 Task: Name chart vertical axis title as "Rate".
Action: Mouse moved to (104, 86)
Screenshot: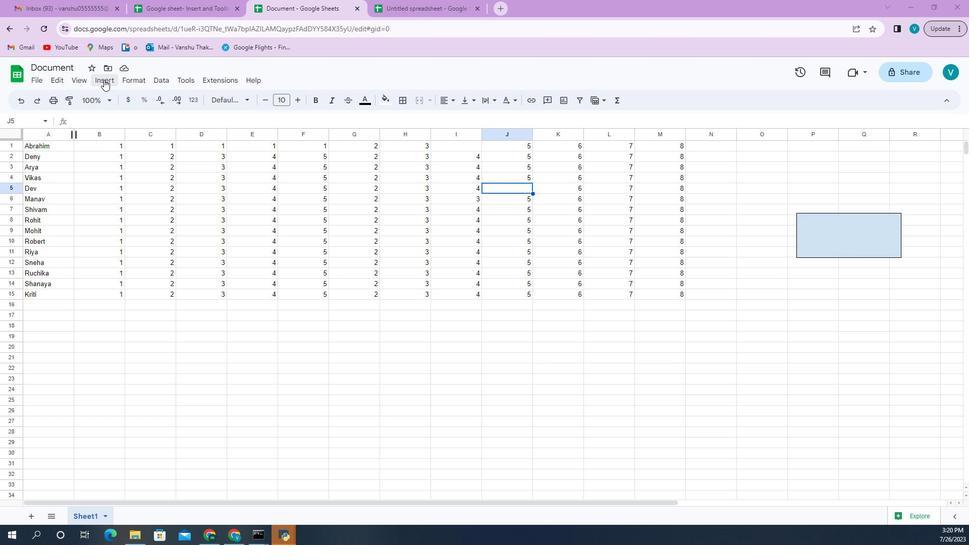 
Action: Mouse pressed left at (104, 86)
Screenshot: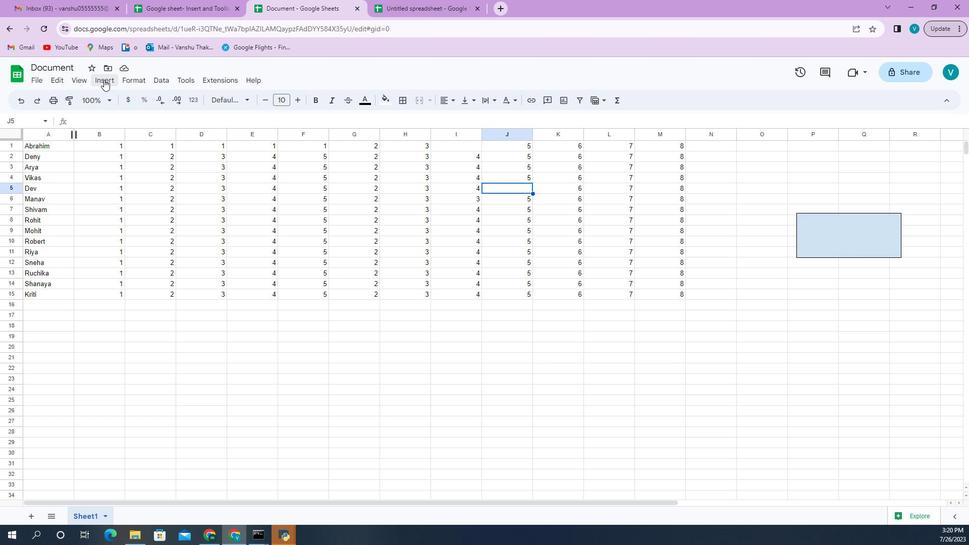
Action: Mouse moved to (111, 170)
Screenshot: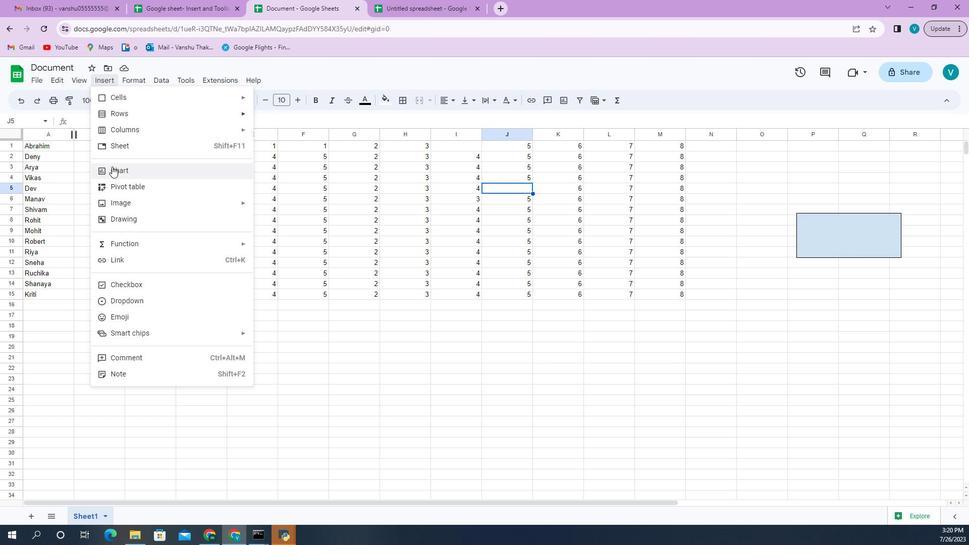 
Action: Mouse pressed left at (111, 170)
Screenshot: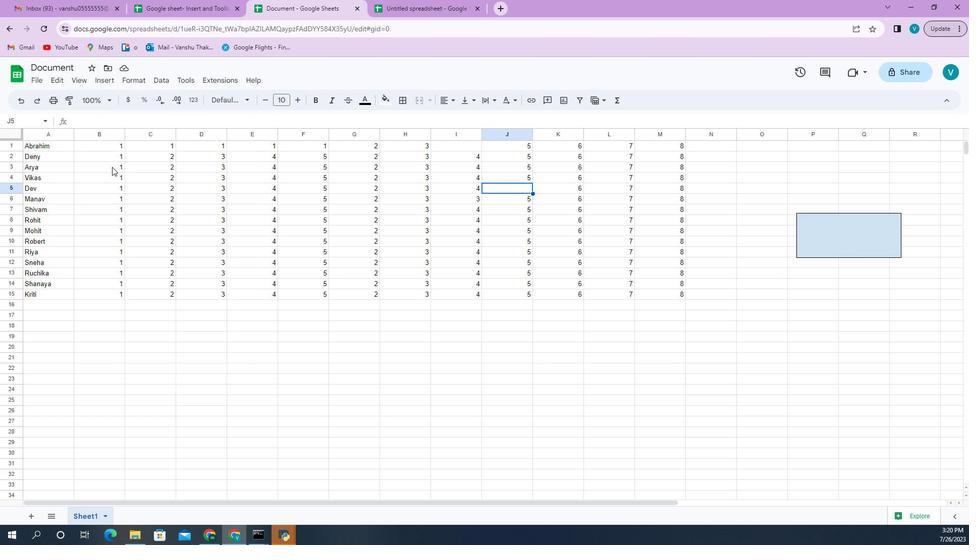 
Action: Mouse moved to (910, 136)
Screenshot: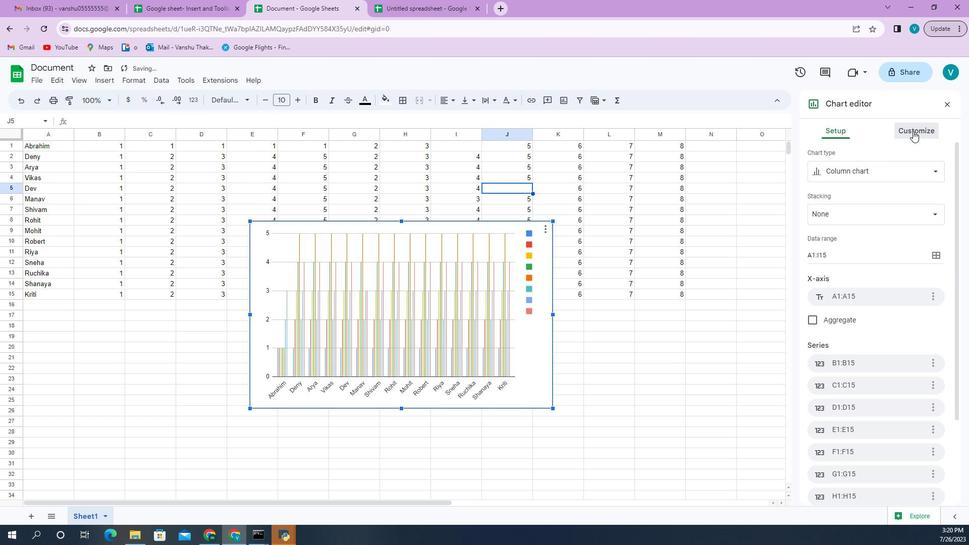 
Action: Mouse pressed left at (910, 136)
Screenshot: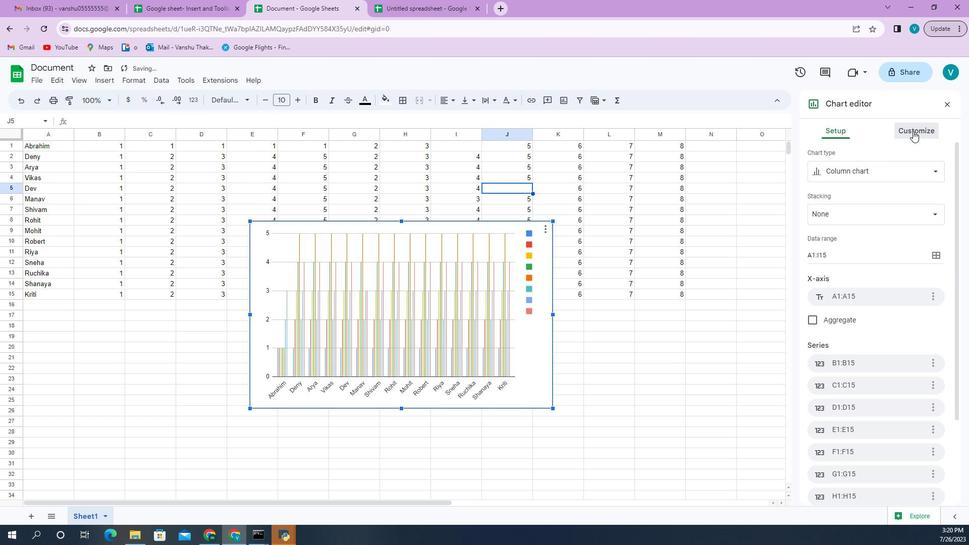 
Action: Mouse moved to (877, 189)
Screenshot: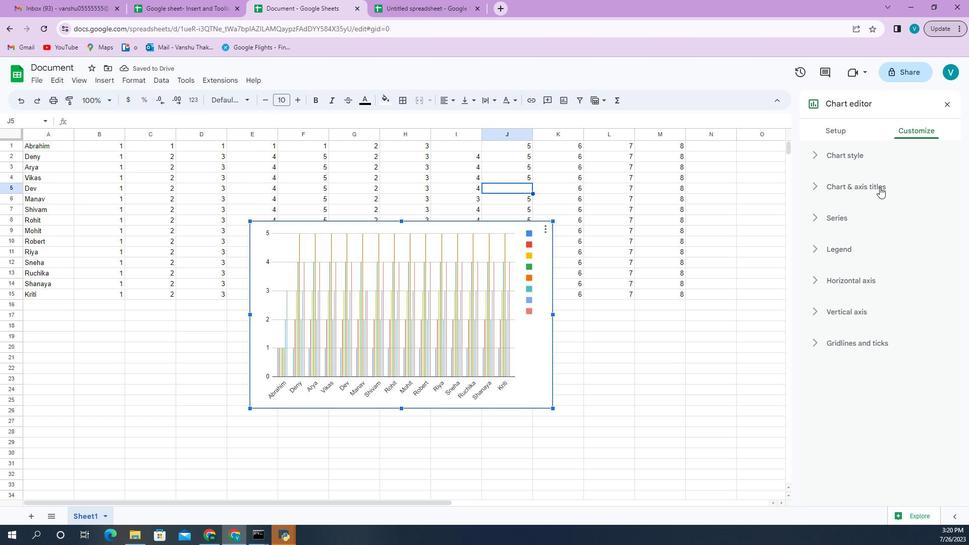 
Action: Mouse pressed left at (877, 189)
Screenshot: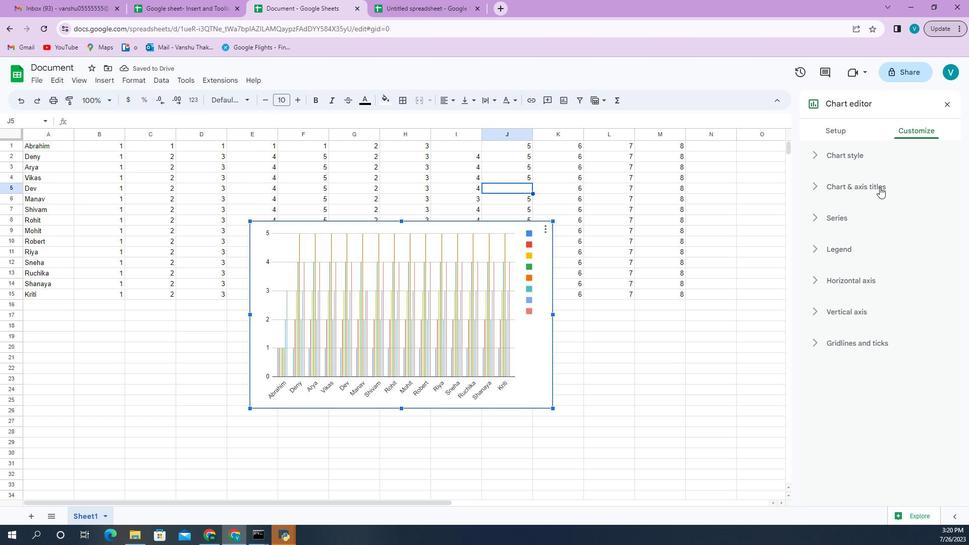 
Action: Mouse moved to (866, 215)
Screenshot: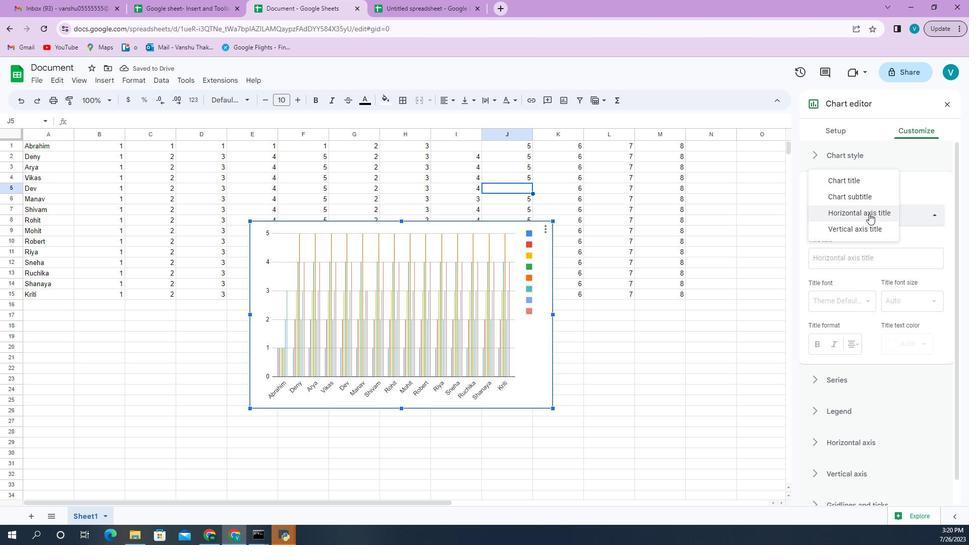 
Action: Mouse pressed left at (866, 215)
Screenshot: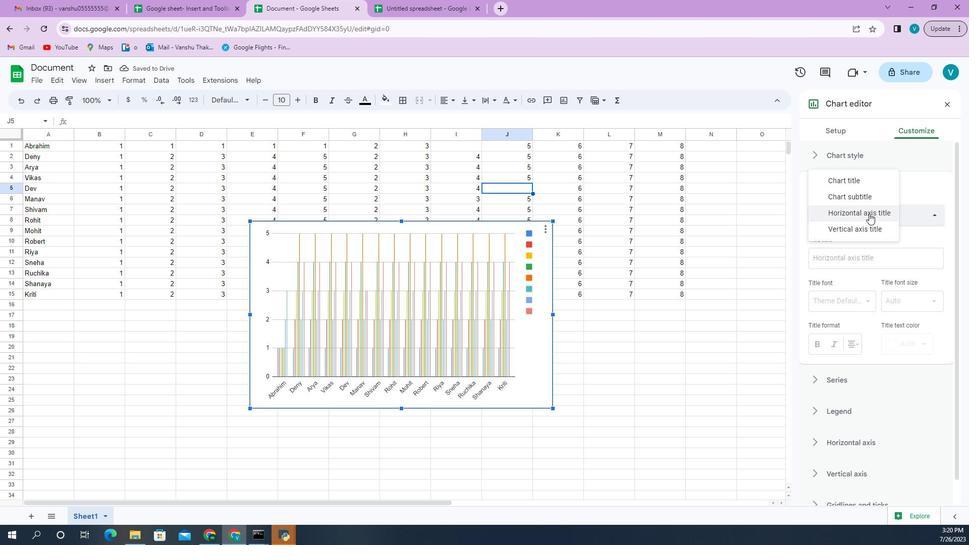 
Action: Mouse moved to (861, 228)
Screenshot: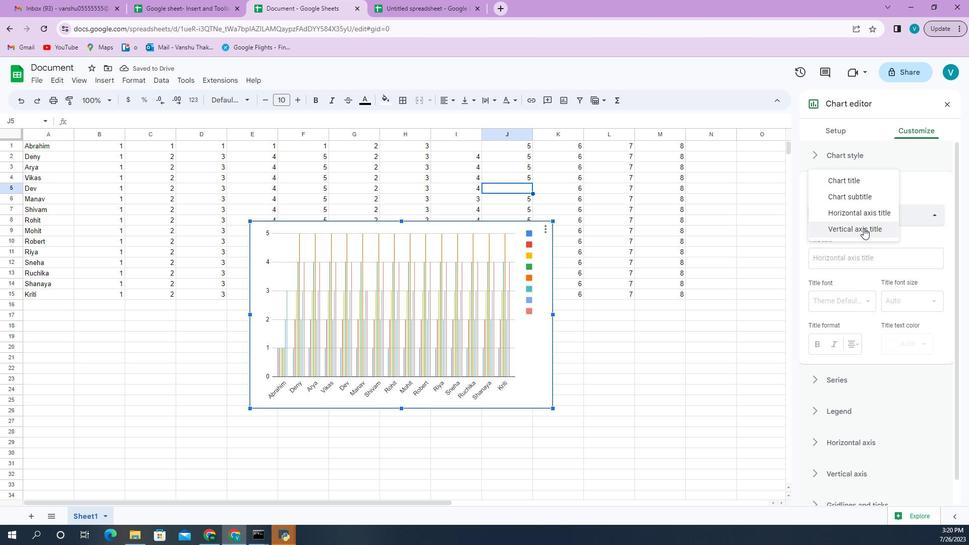 
Action: Mouse pressed left at (861, 228)
Screenshot: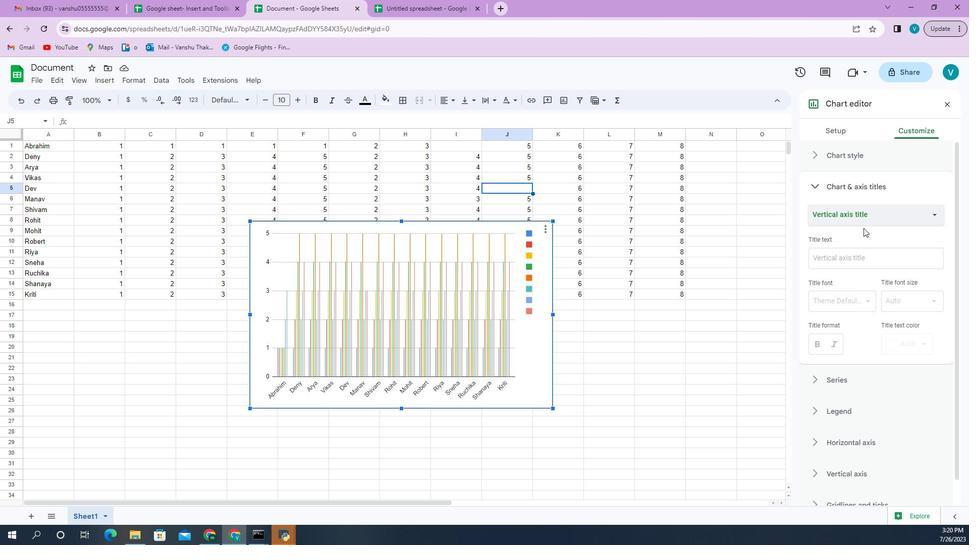 
Action: Mouse moved to (853, 254)
Screenshot: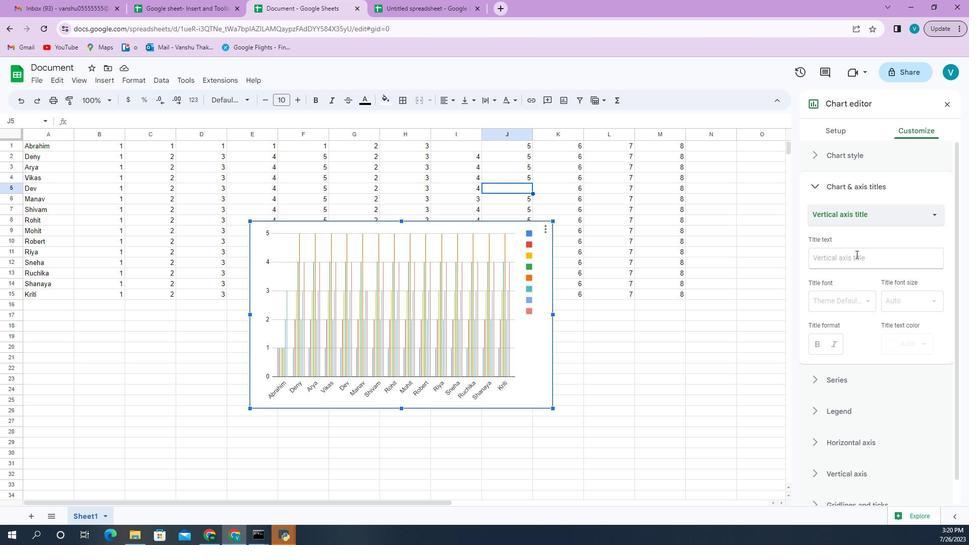 
Action: Mouse pressed left at (853, 254)
Screenshot: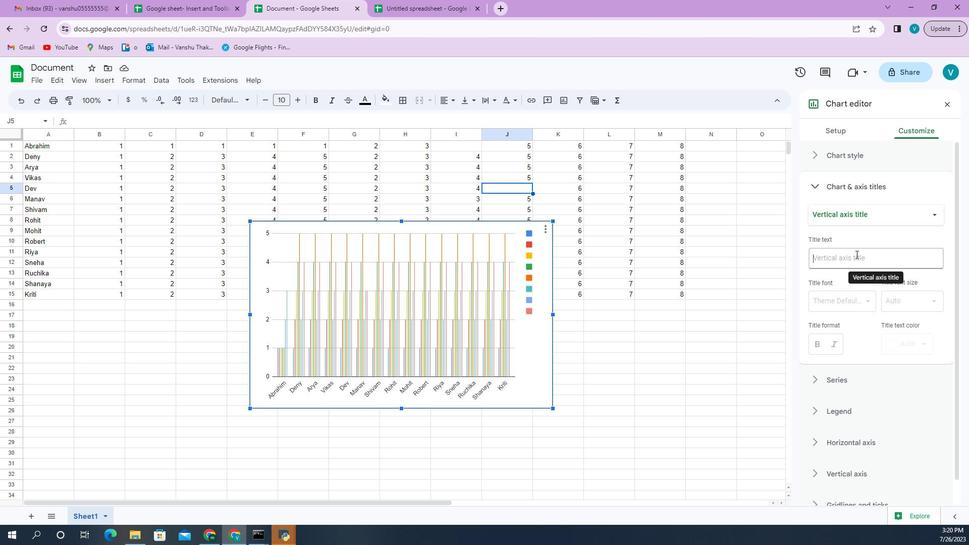 
Action: Key pressed <Key.shift>Rate
Screenshot: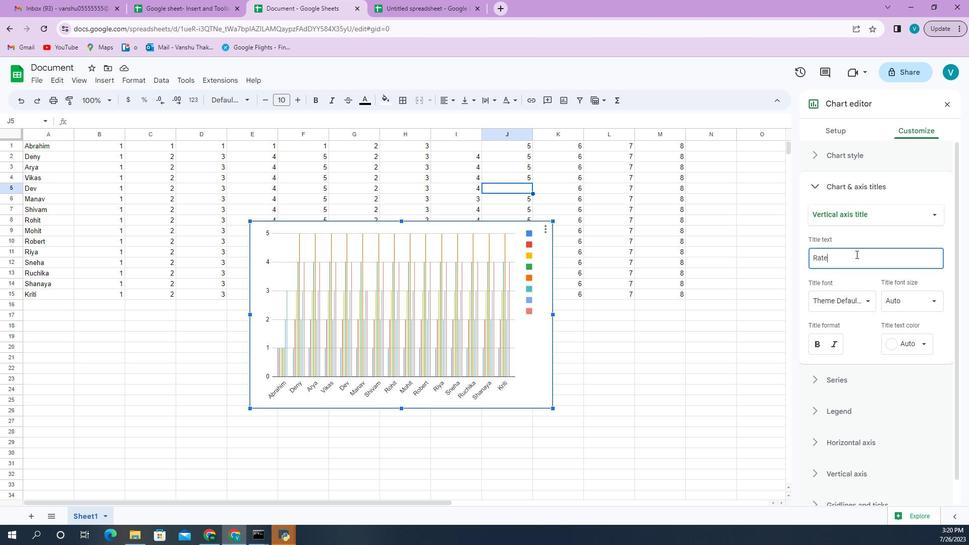 
